 Task: Check the number of condos/co-ops sold in the last 3 years.
Action: Mouse moved to (783, 150)
Screenshot: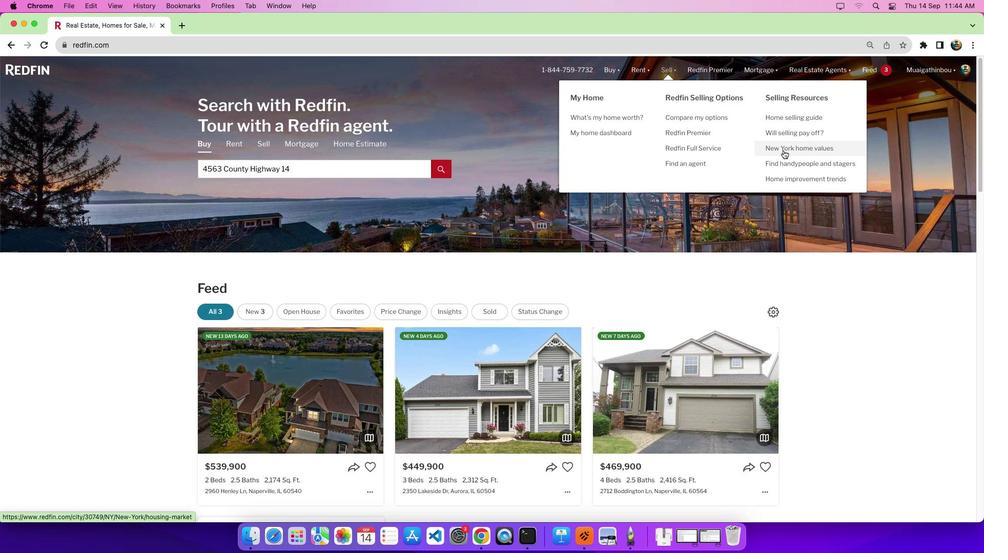 
Action: Mouse pressed left at (783, 150)
Screenshot: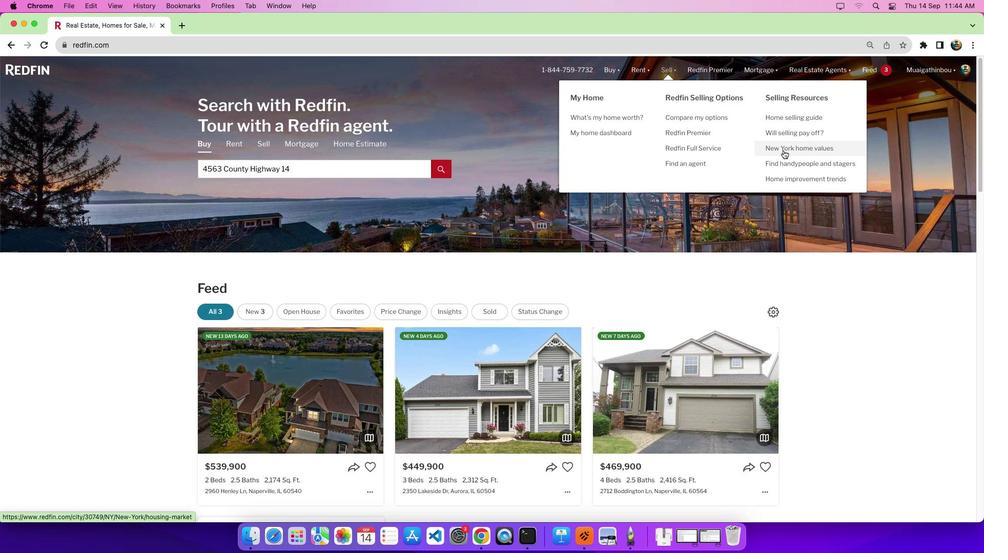 
Action: Mouse moved to (440, 304)
Screenshot: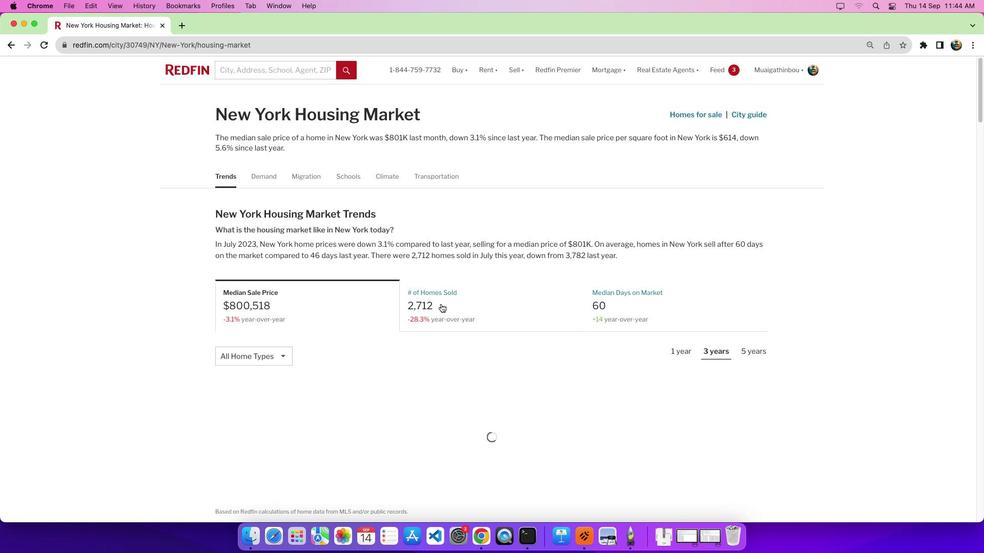 
Action: Mouse pressed left at (440, 304)
Screenshot: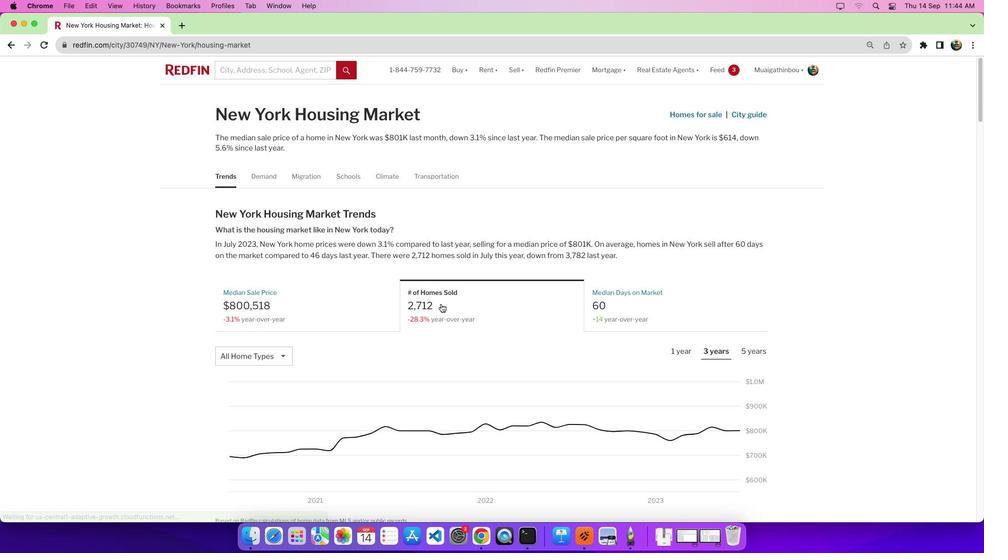
Action: Mouse pressed left at (440, 304)
Screenshot: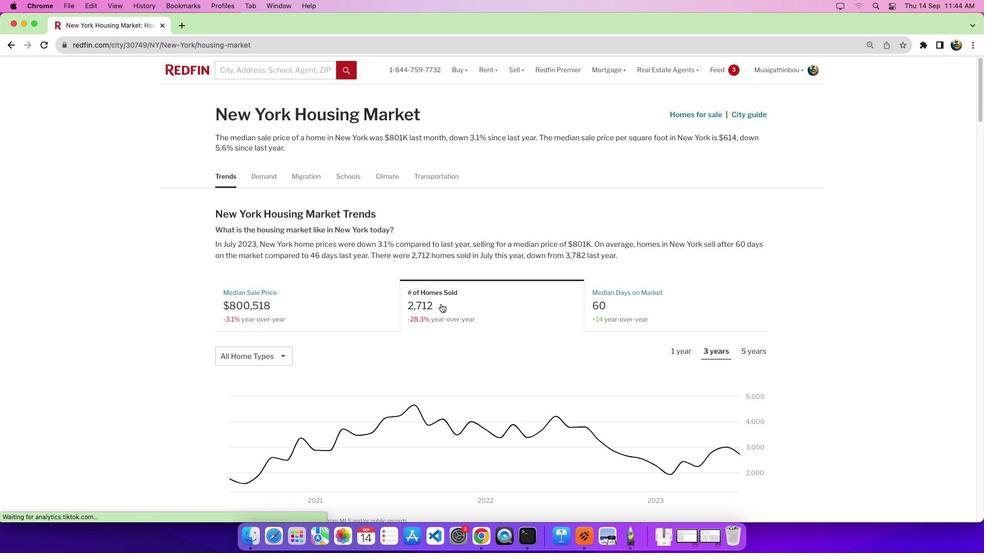 
Action: Mouse moved to (251, 353)
Screenshot: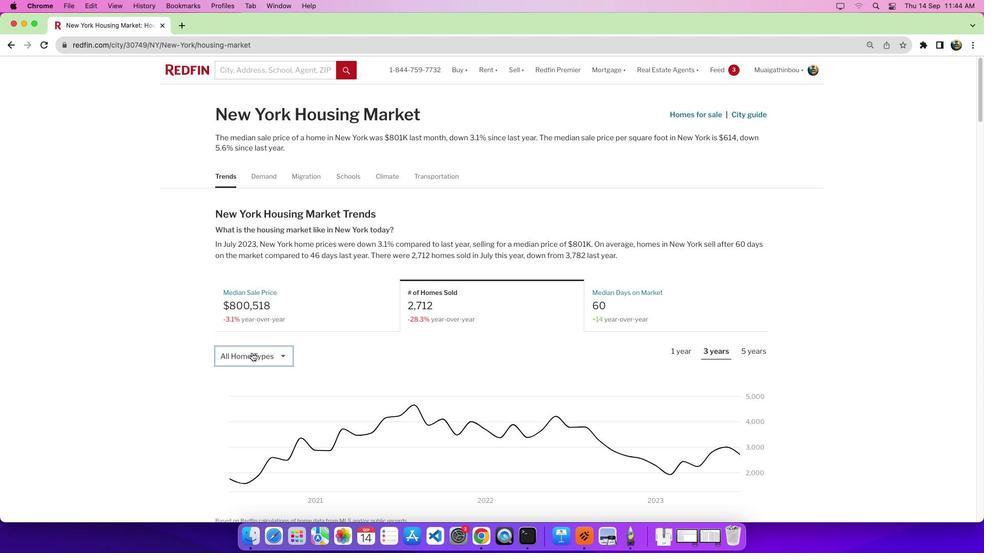 
Action: Mouse pressed left at (251, 353)
Screenshot: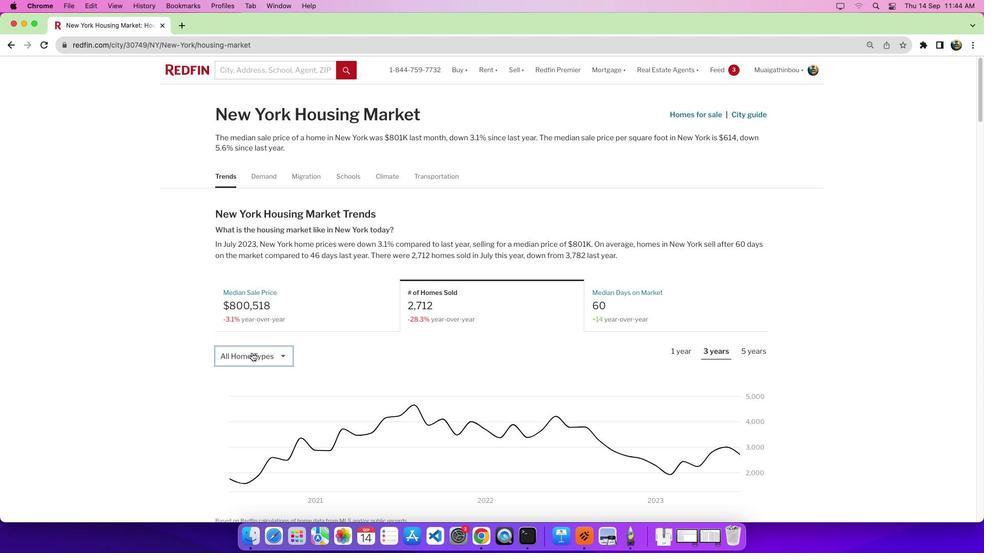 
Action: Mouse moved to (259, 433)
Screenshot: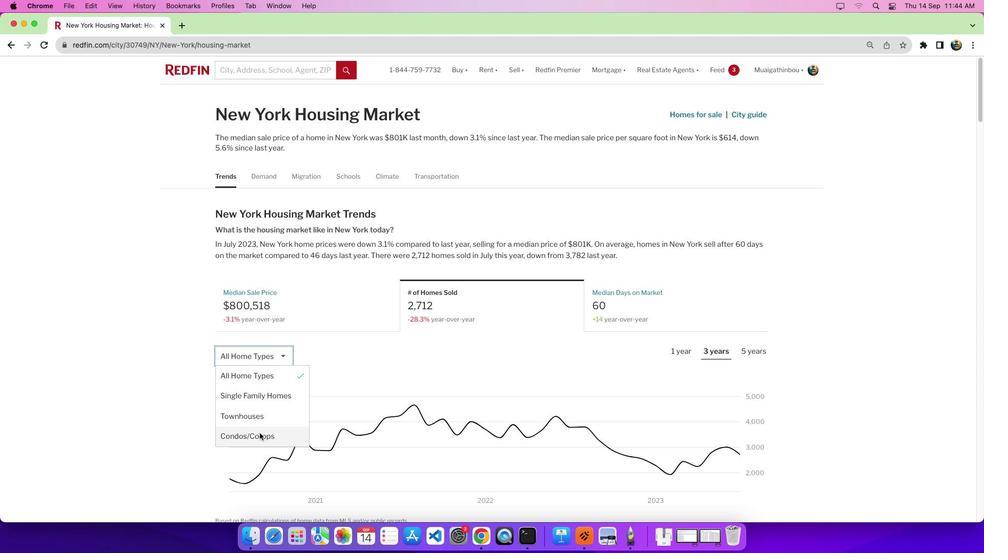 
Action: Mouse pressed left at (259, 433)
Screenshot: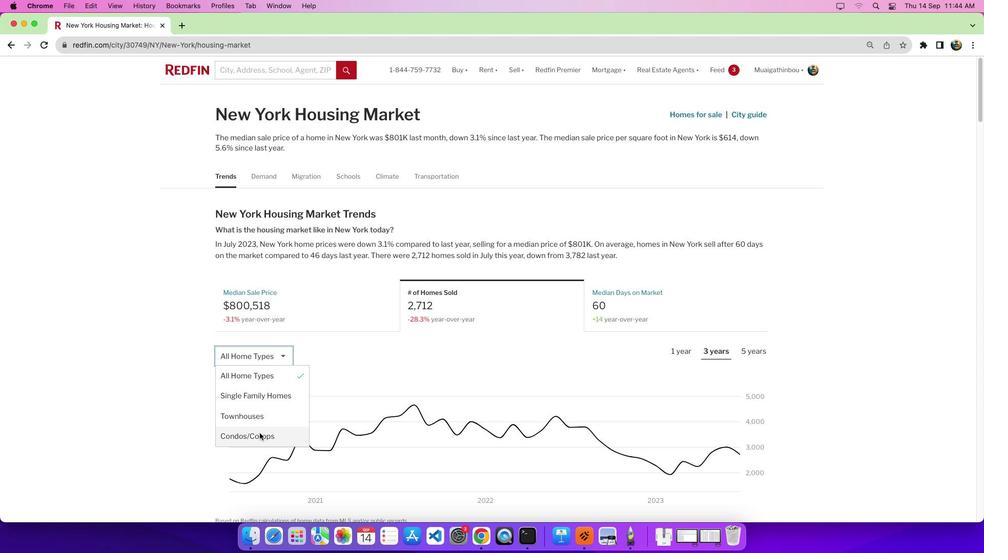 
Action: Mouse moved to (523, 406)
Screenshot: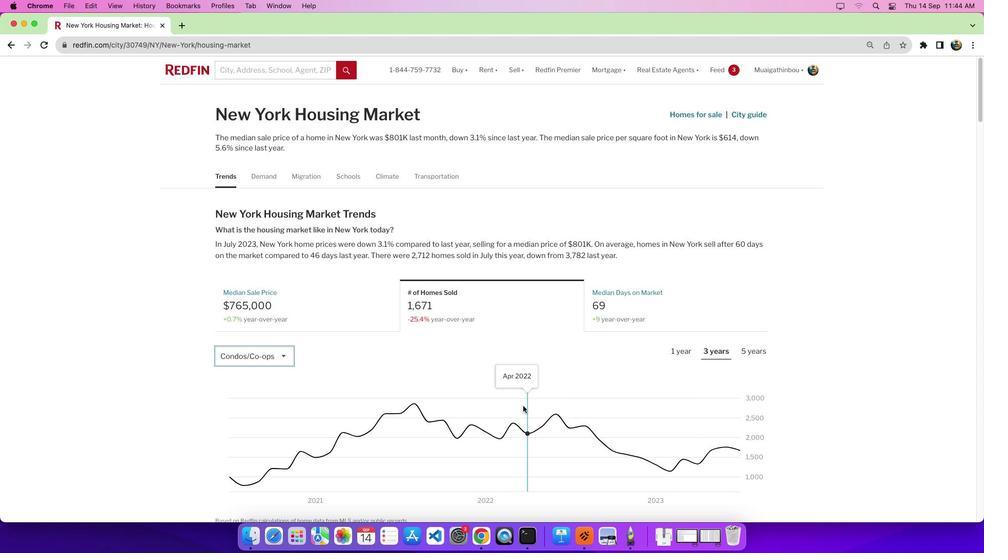 
Action: Mouse scrolled (523, 406) with delta (0, 0)
Screenshot: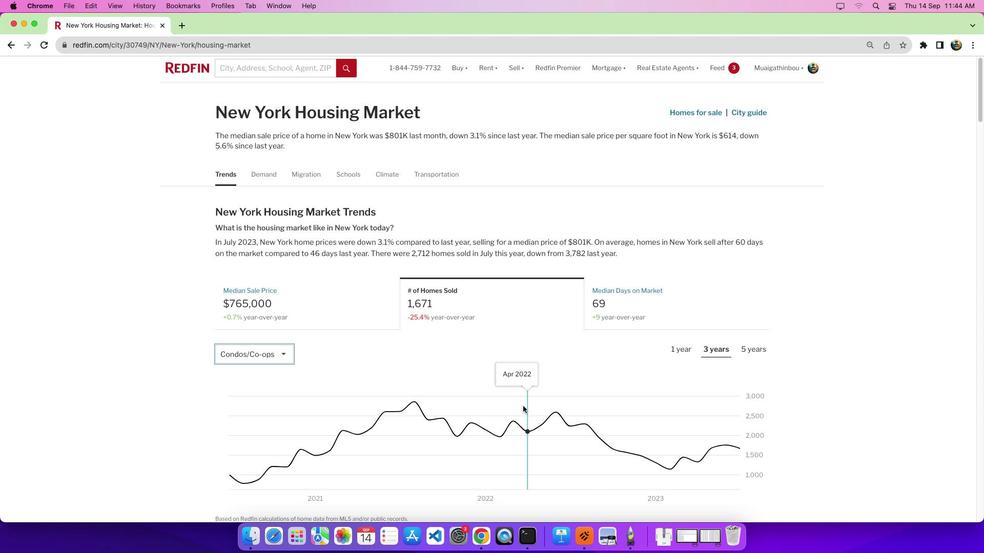 
Action: Mouse scrolled (523, 406) with delta (0, 0)
Screenshot: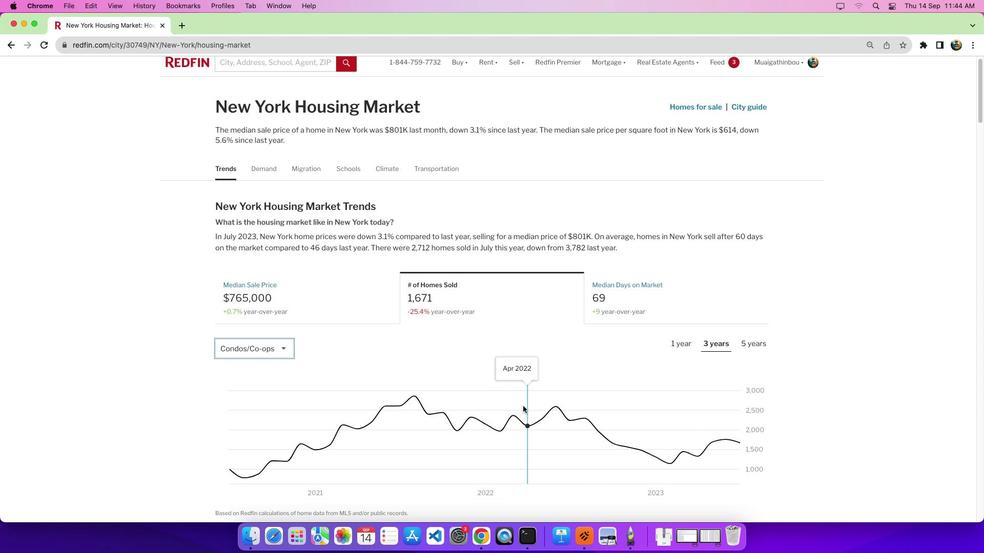 
Action: Mouse scrolled (523, 406) with delta (0, 0)
Screenshot: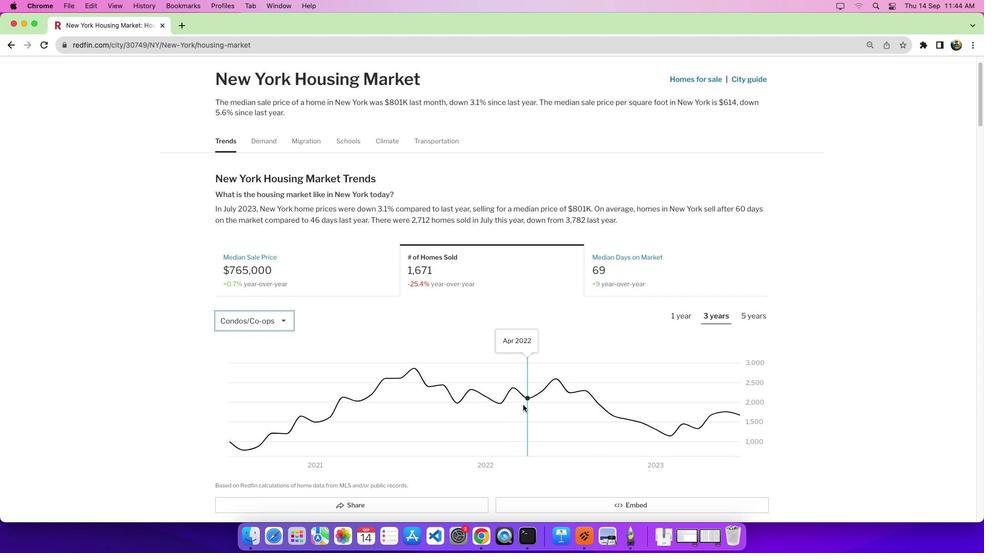 
Action: Mouse moved to (523, 404)
Screenshot: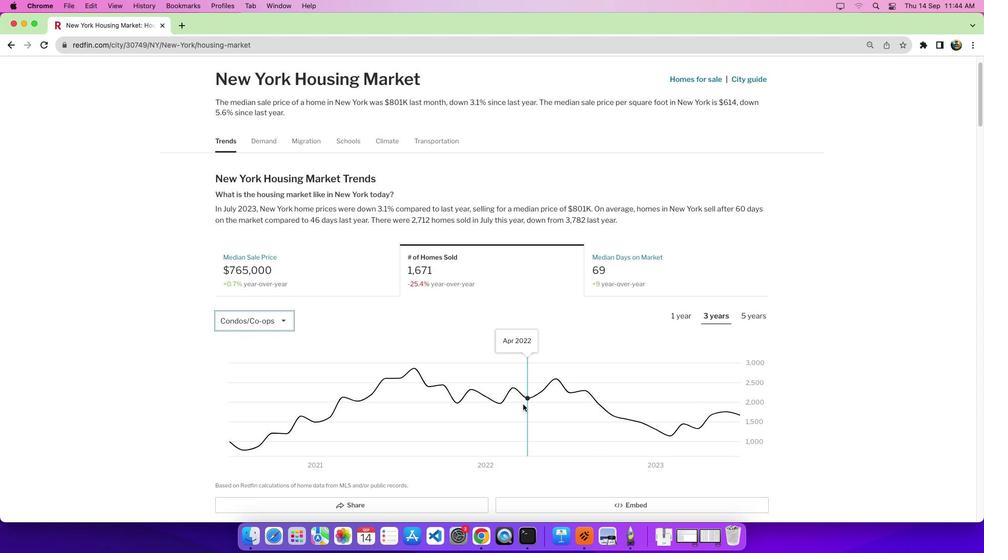 
Action: Mouse scrolled (523, 404) with delta (0, 0)
Screenshot: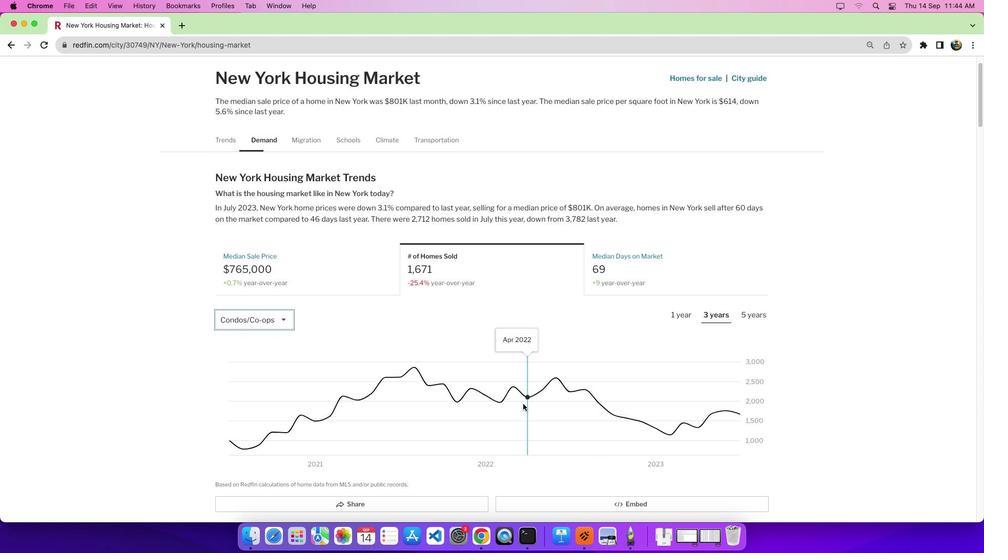 
Action: Mouse scrolled (523, 404) with delta (0, 0)
Screenshot: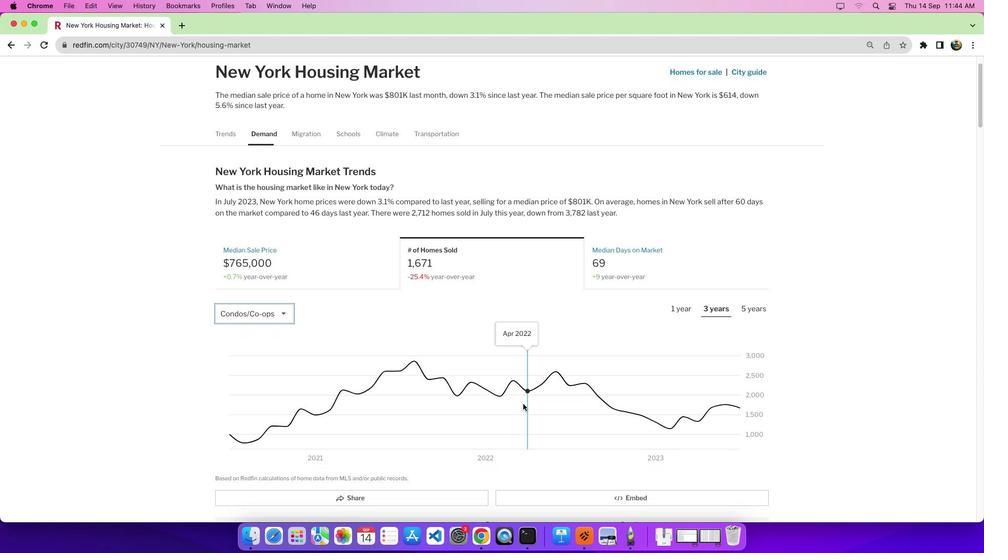 
Action: Mouse moved to (523, 402)
Screenshot: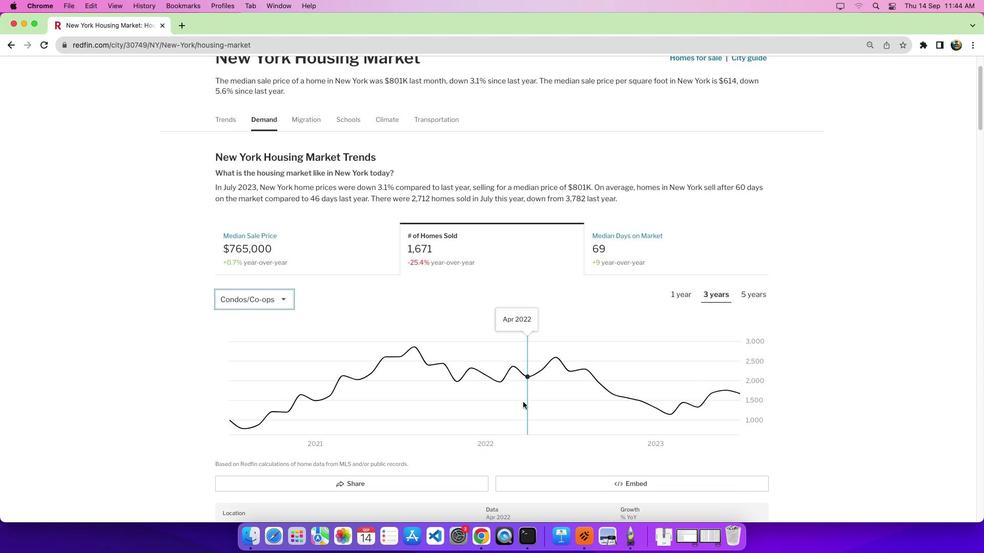 
